 Task: Check the traffic conditions on the Dallas North Tollway.
Action: Mouse moved to (18, 365)
Screenshot: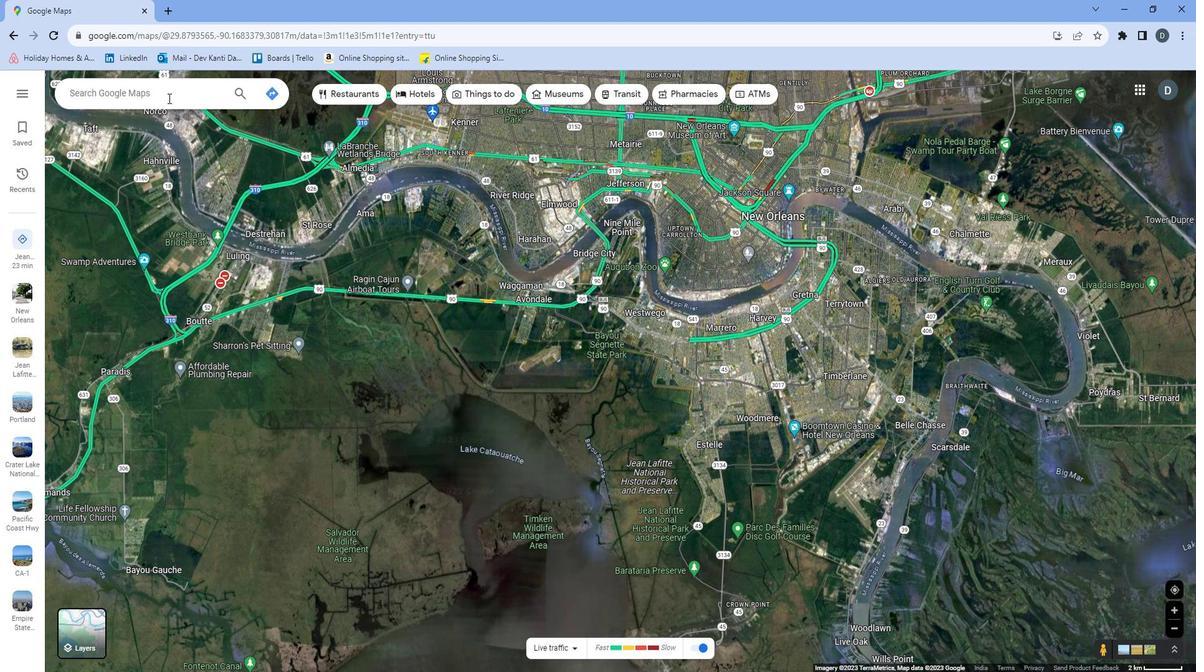 
Action: Mouse pressed left at (18, 365)
Screenshot: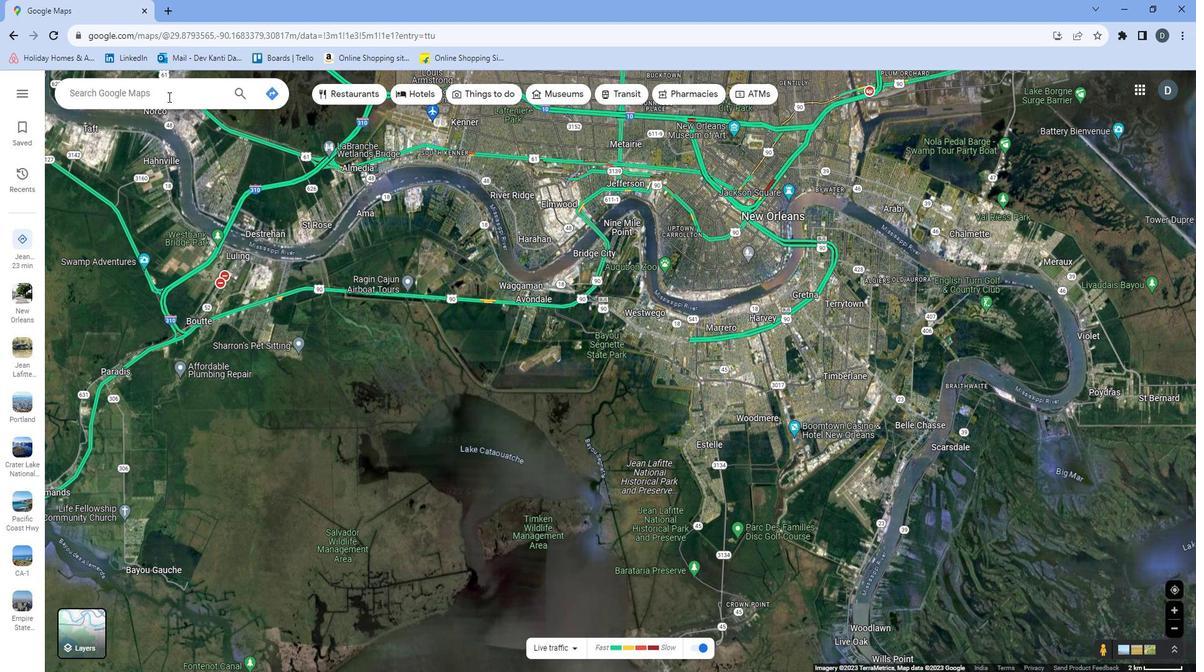 
Action: Mouse moved to (18, 364)
Screenshot: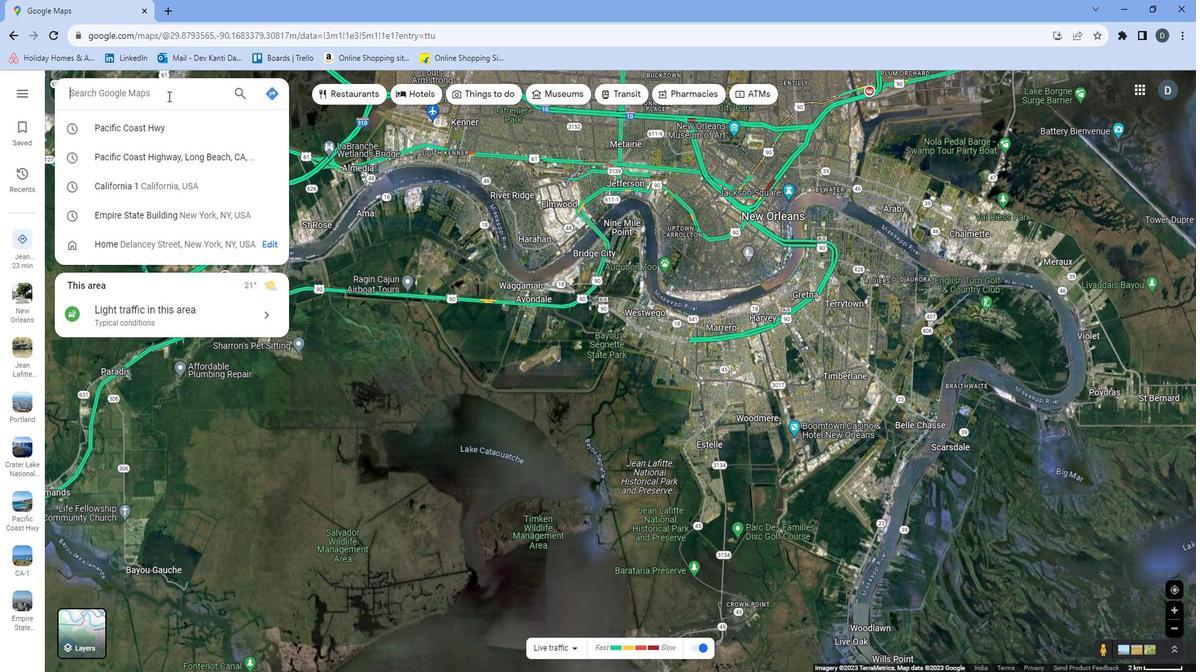 
Action: Key pressed <Key.shift>Dallas<Key.space><Key.caps_lock><Key.backspace><Key.backspace><Key.backspace><Key.backspace><Key.backspace><Key.backspace><Key.backspace><Key.backspace><Key.backspace><Key.backspace><Key.backspace><Key.backspace><Key.backspace><Key.backspace><Key.shift>dALLAS<Key.space><Key.shift>nORTH<Key.space><Key.shift>tOLLWAY<Key.enter>
Screenshot: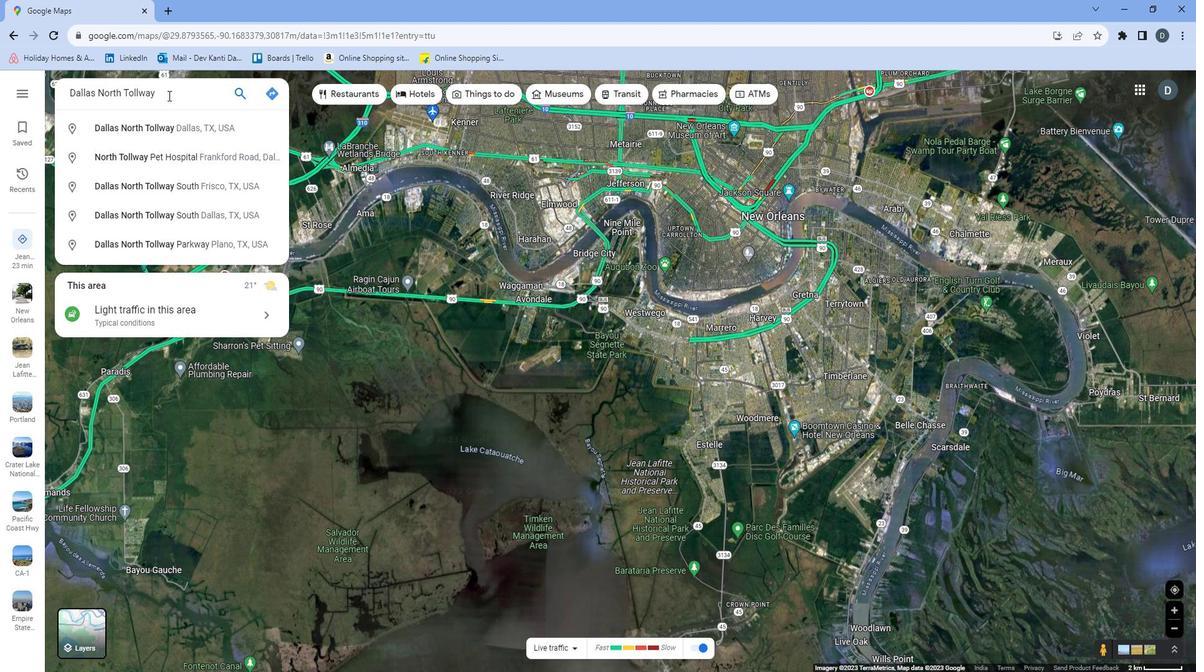 
Action: Mouse moved to (420, 634)
Screenshot: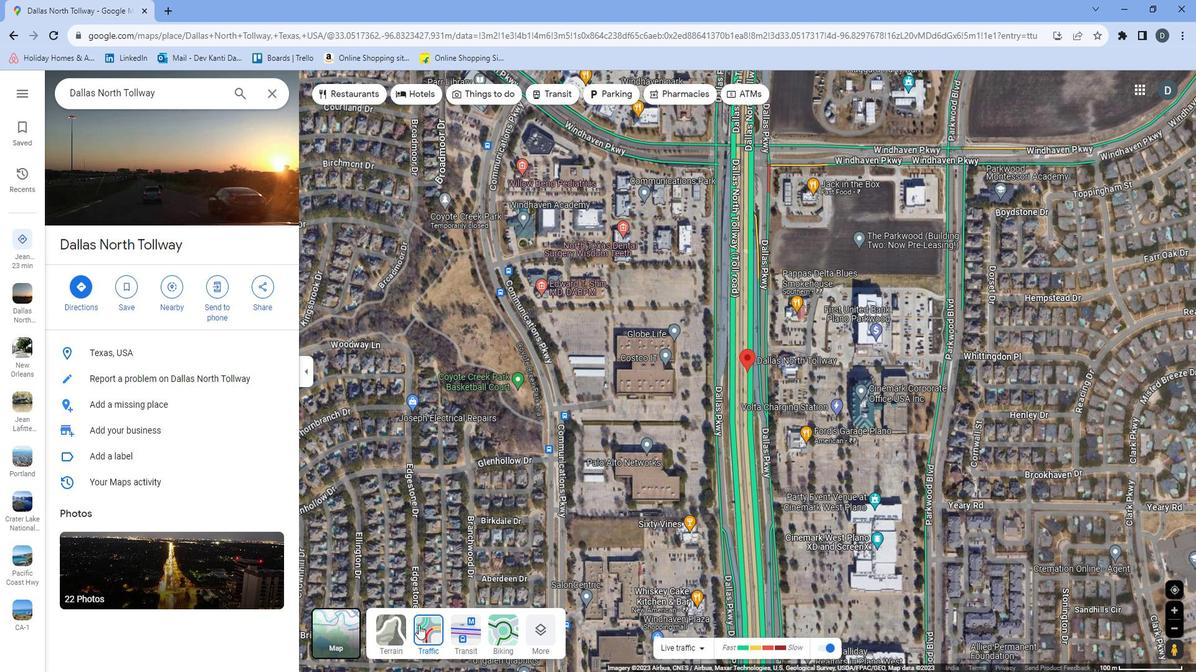 
Action: Mouse pressed left at (420, 634)
Screenshot: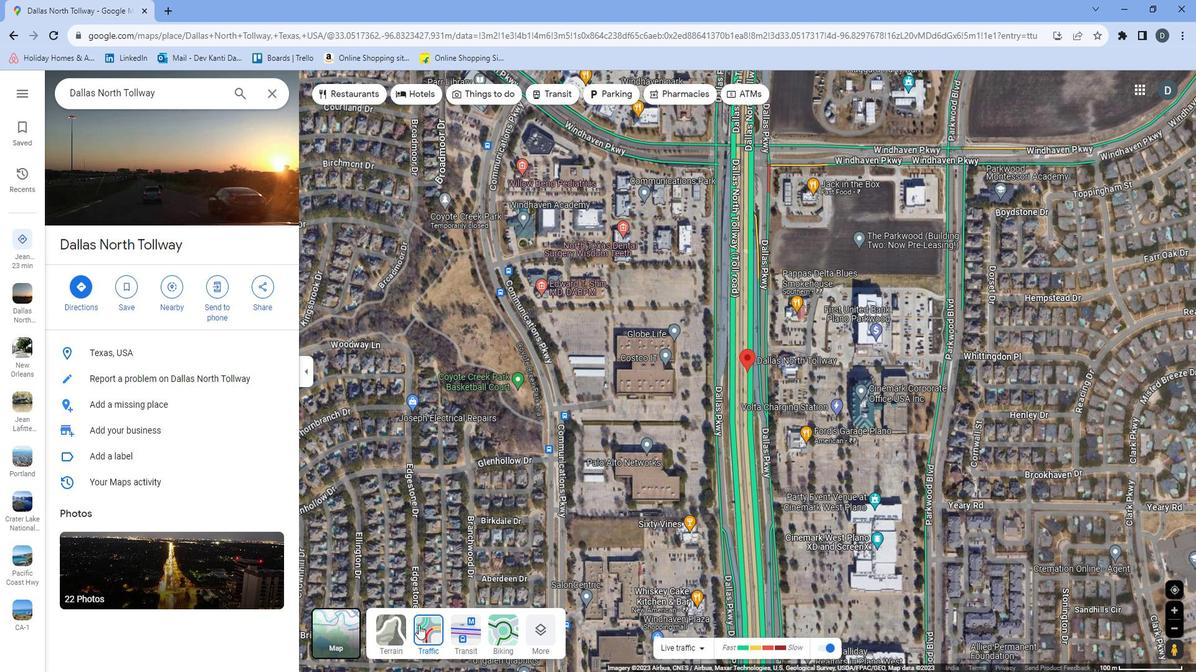 
Action: Mouse moved to (415, 643)
Screenshot: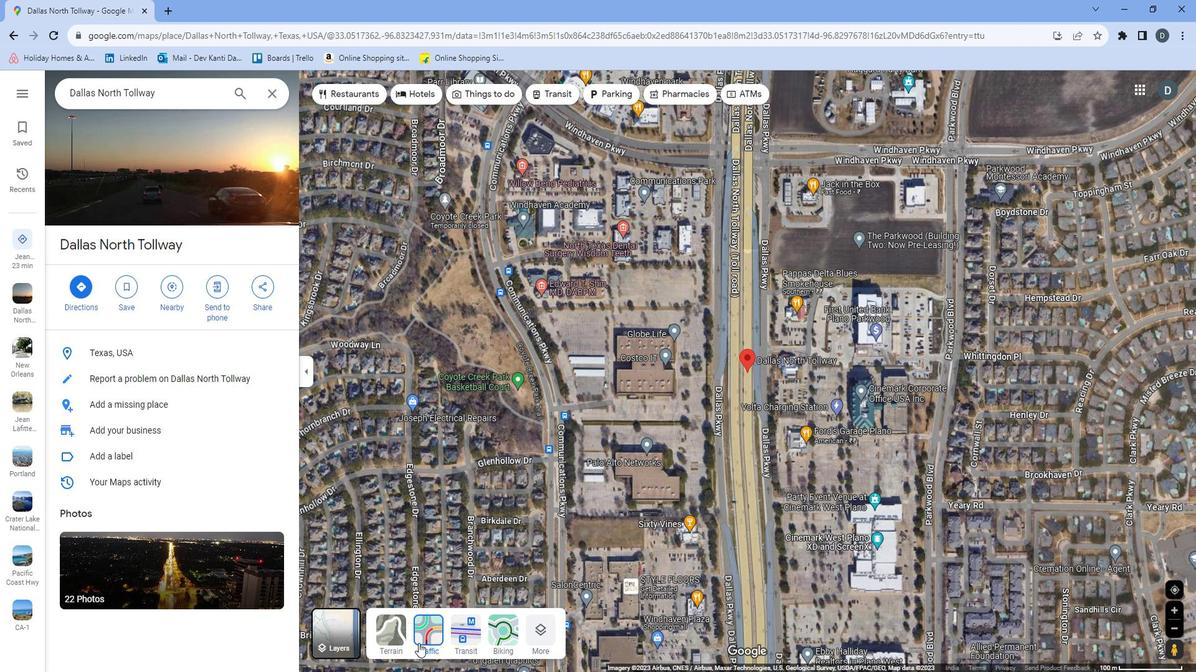 
Action: Mouse pressed left at (415, 643)
Screenshot: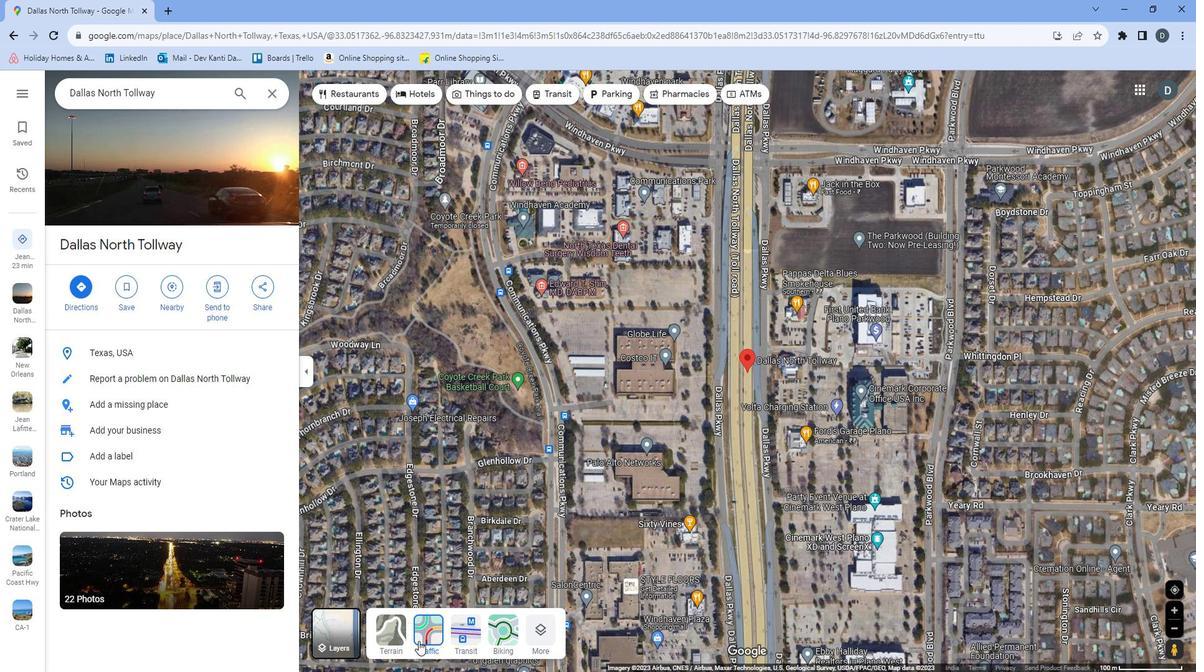 
Action: Mouse moved to (859, 605)
Screenshot: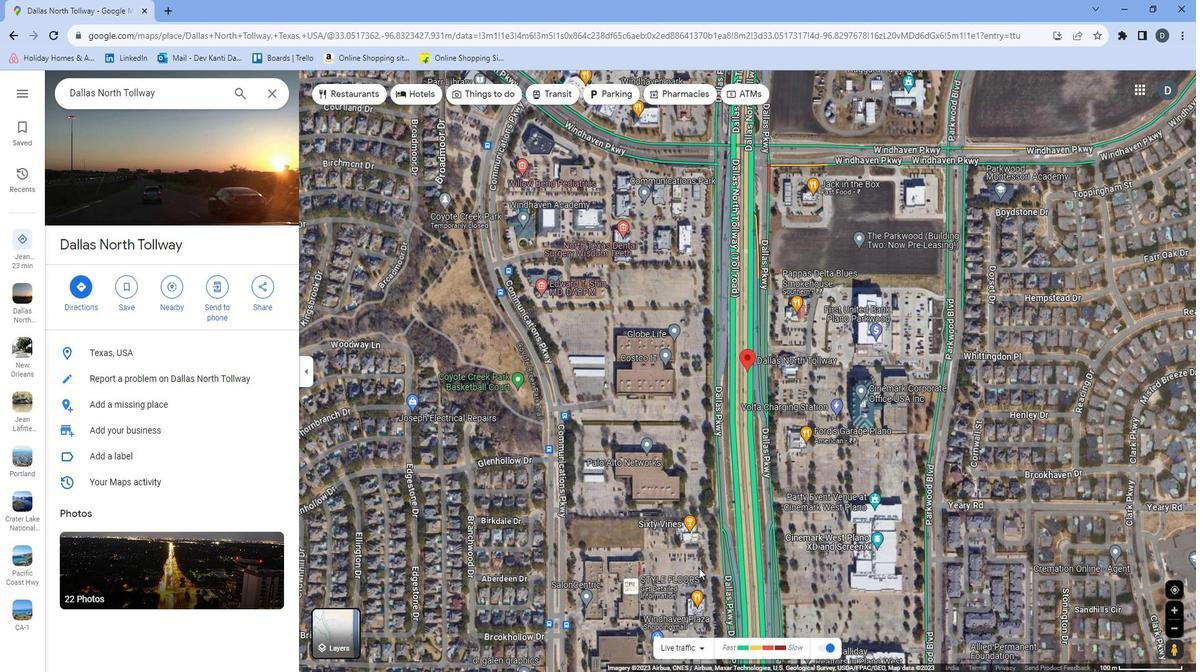 
Action: Mouse scrolled (859, 605) with delta (0, 0)
Screenshot: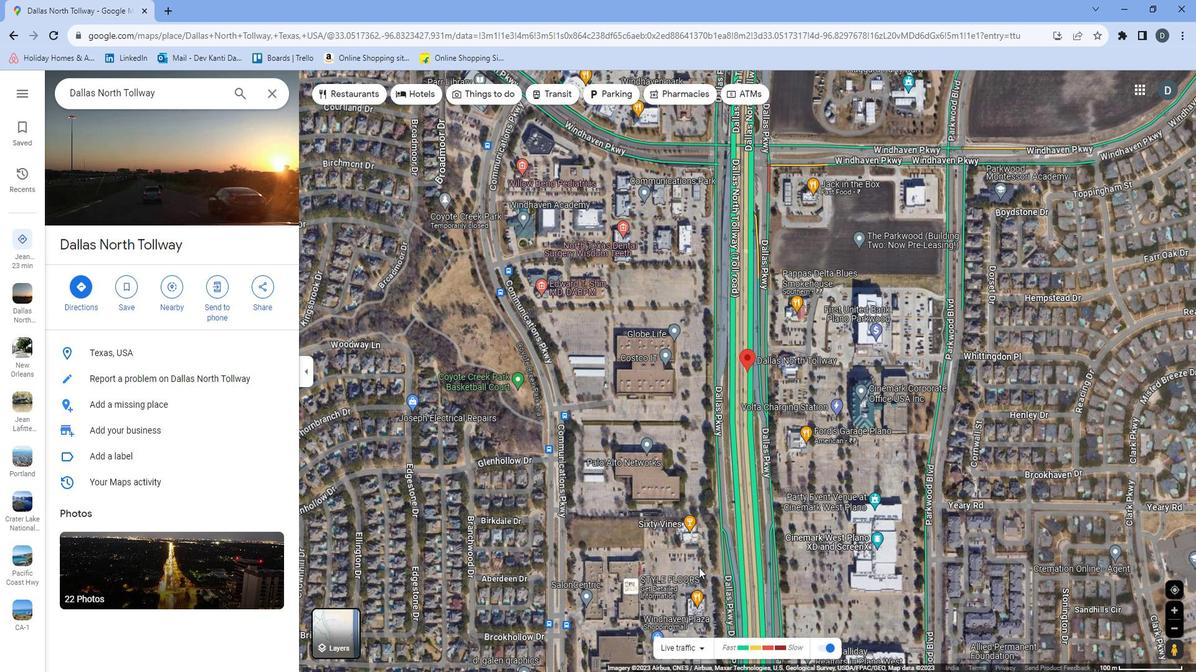 
Action: Mouse scrolled (859, 605) with delta (0, 0)
Screenshot: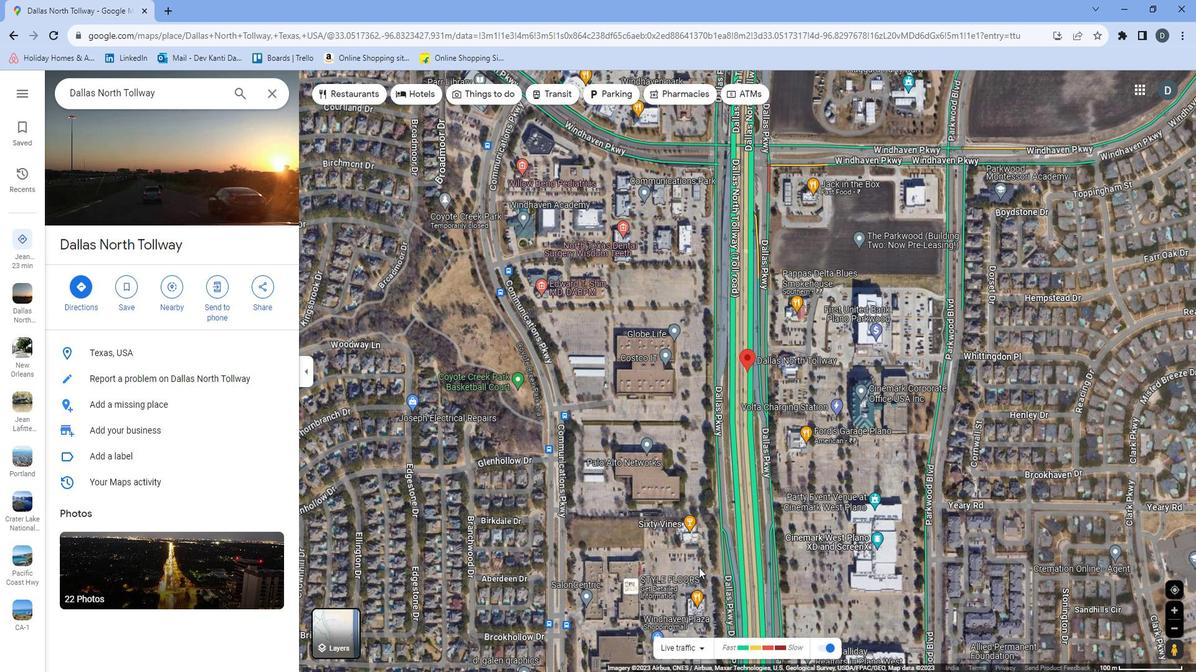 
Action: Mouse moved to (866, 612)
Screenshot: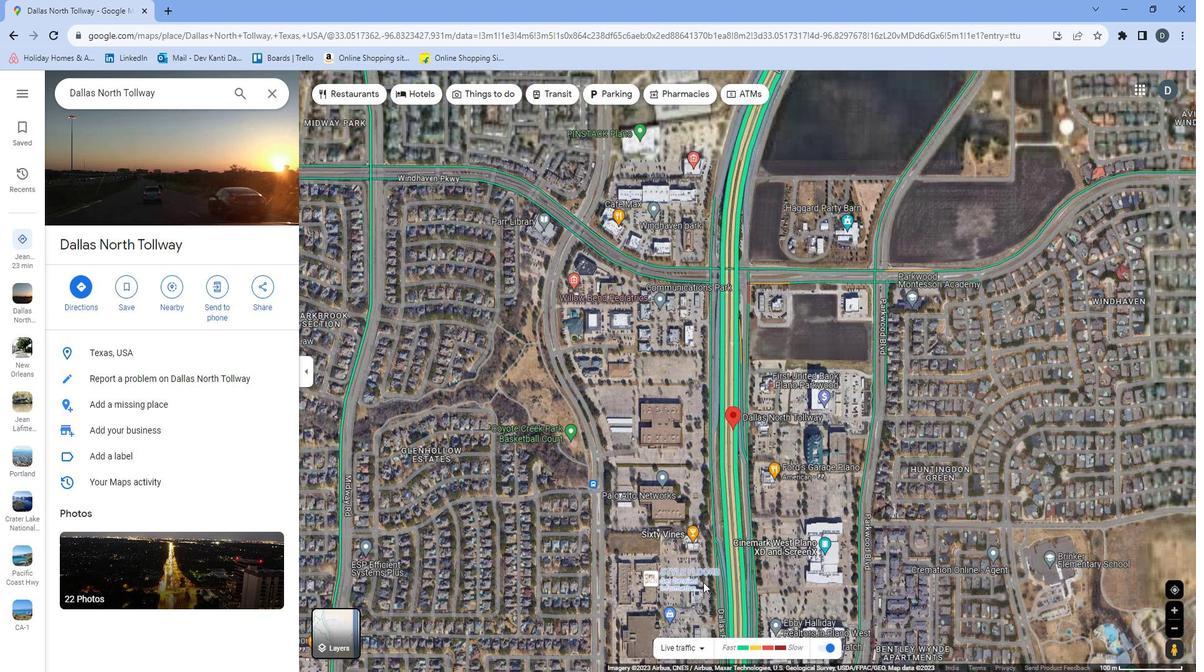 
Action: Mouse pressed left at (866, 612)
Screenshot: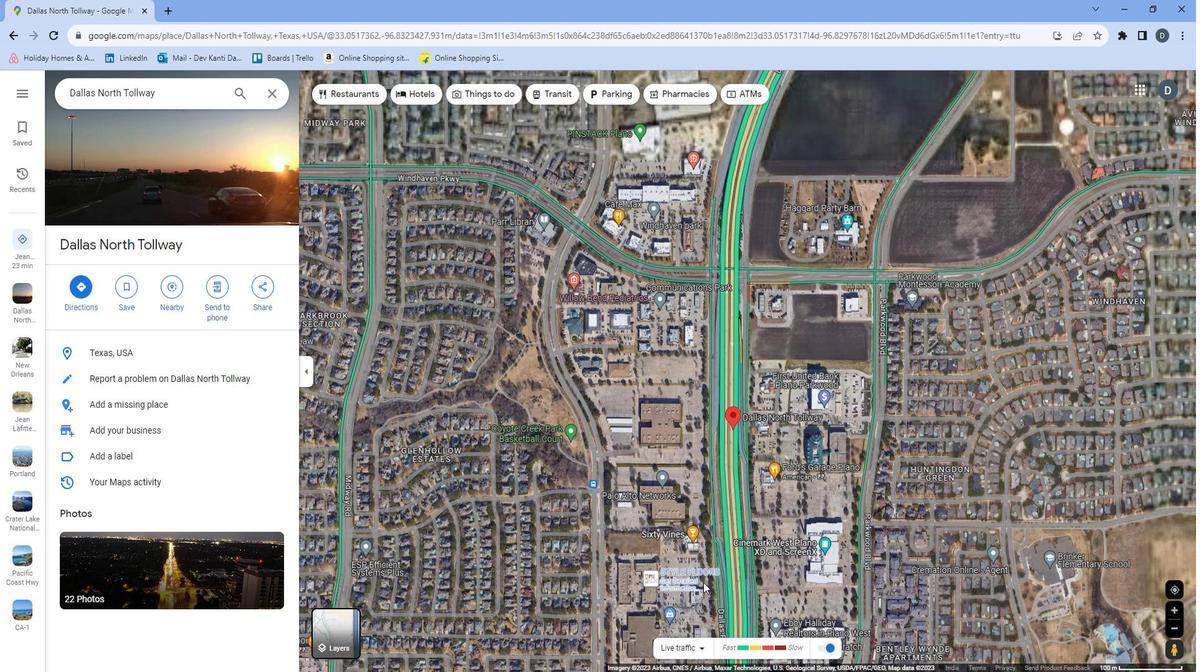 
Action: Mouse moved to (914, 564)
Screenshot: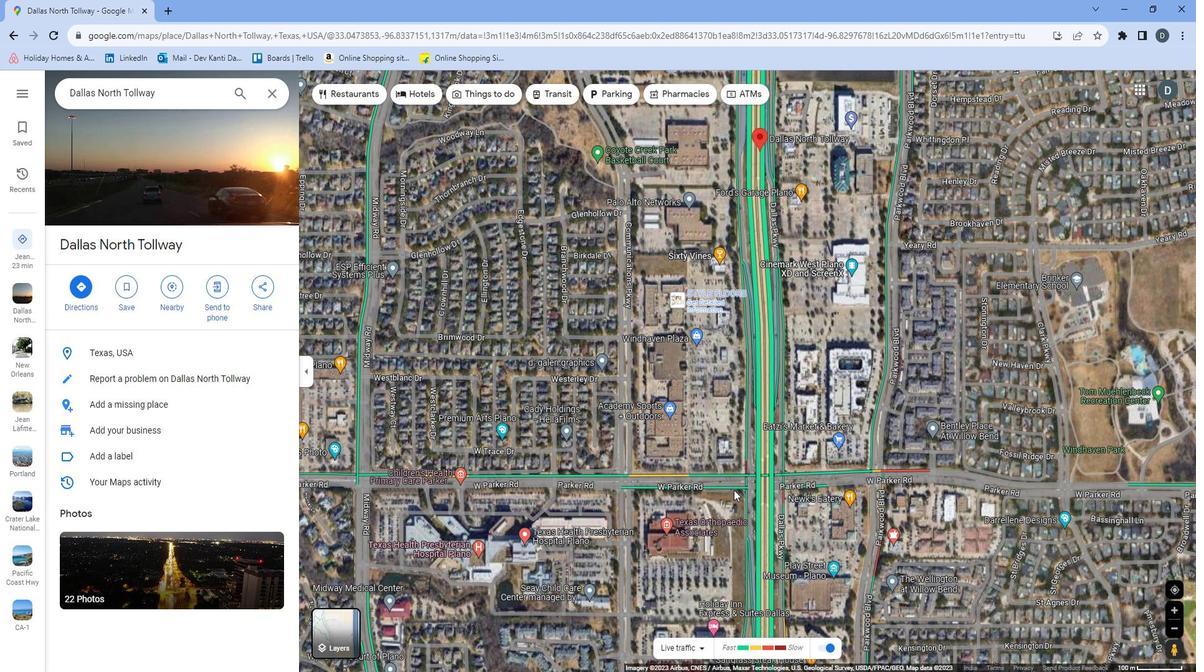 
Action: Mouse pressed left at (914, 564)
Screenshot: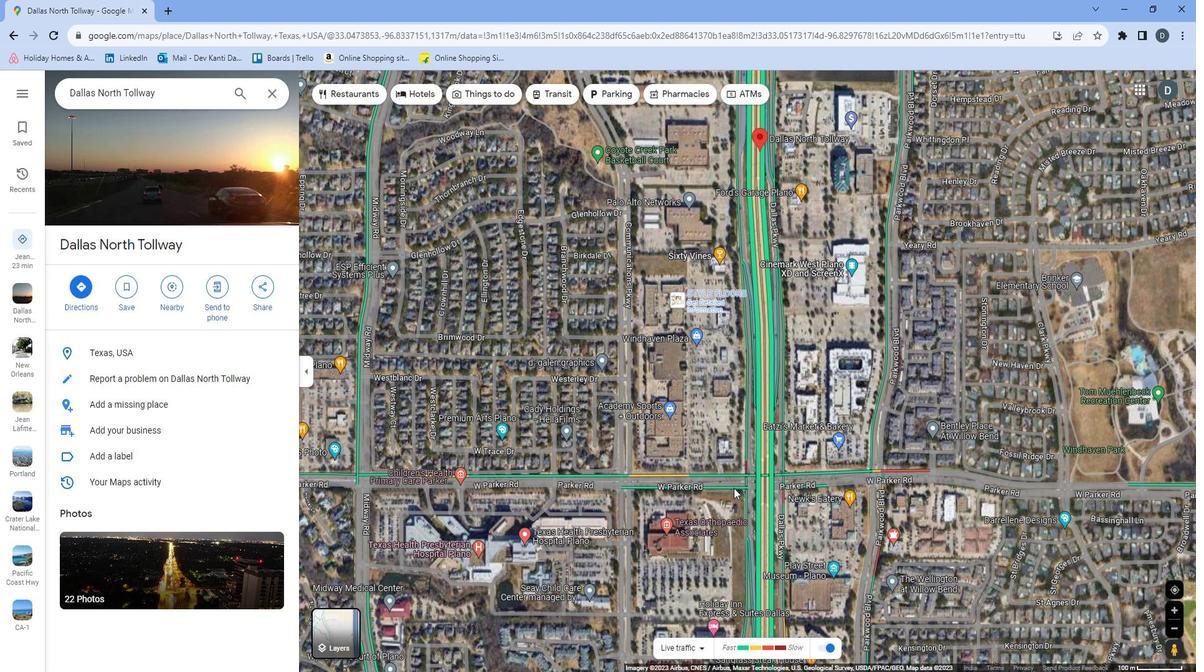 
Action: Mouse moved to (905, 520)
Screenshot: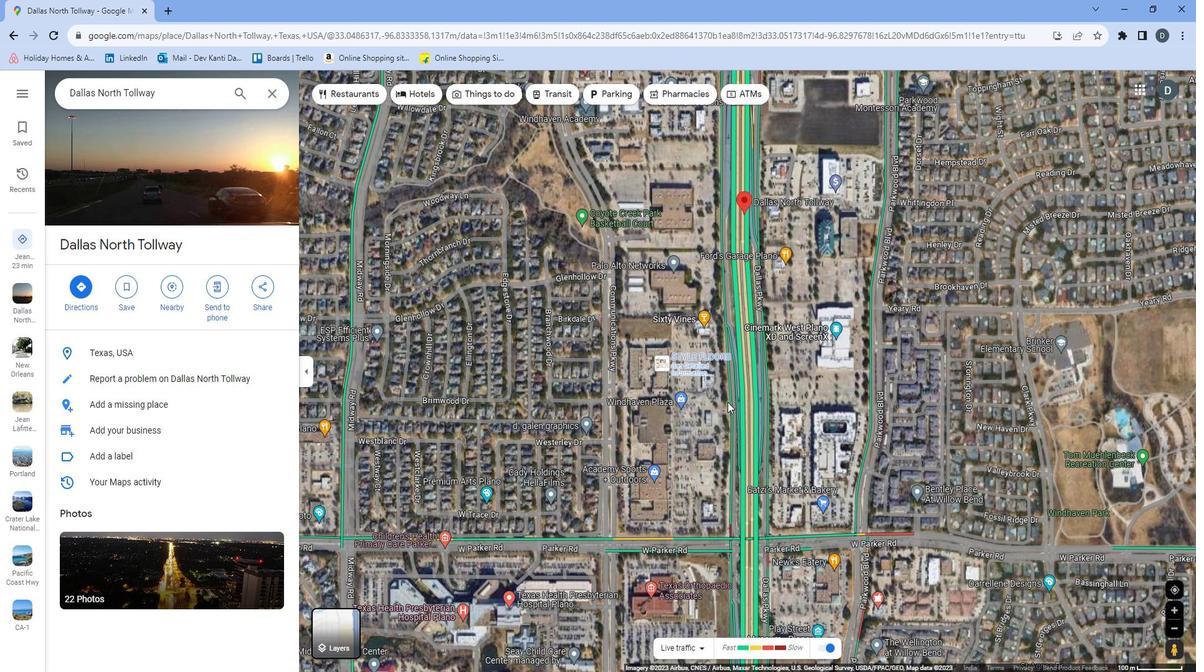 
Action: Mouse pressed left at (905, 520)
Screenshot: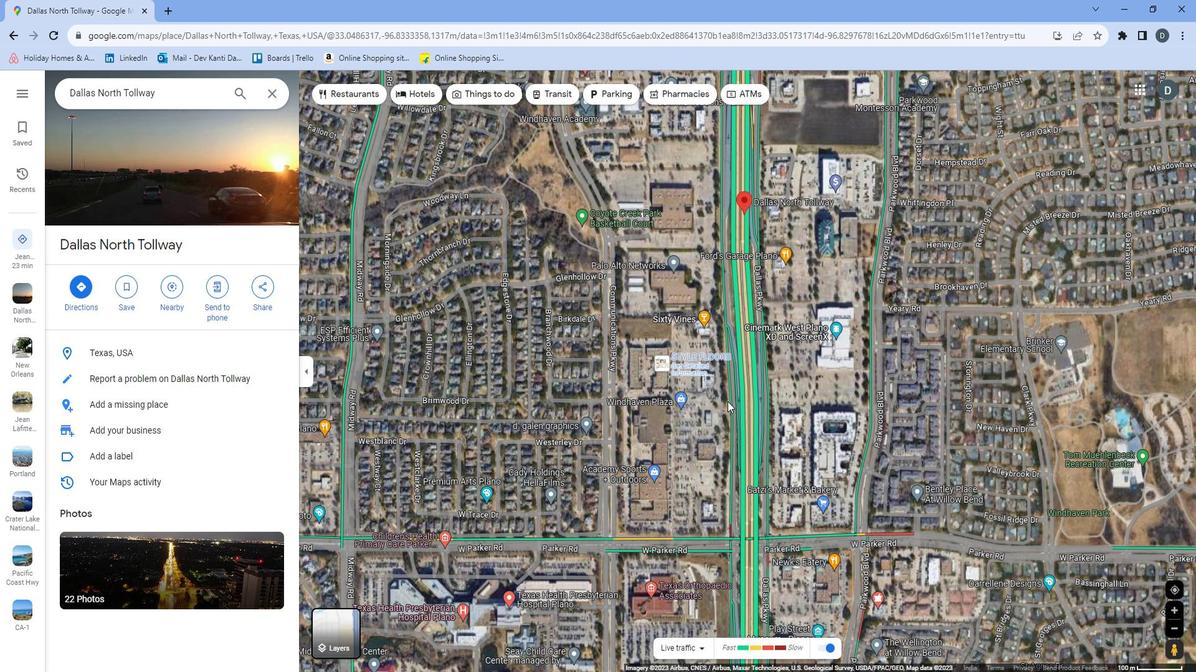 
Action: Mouse moved to (865, 475)
Screenshot: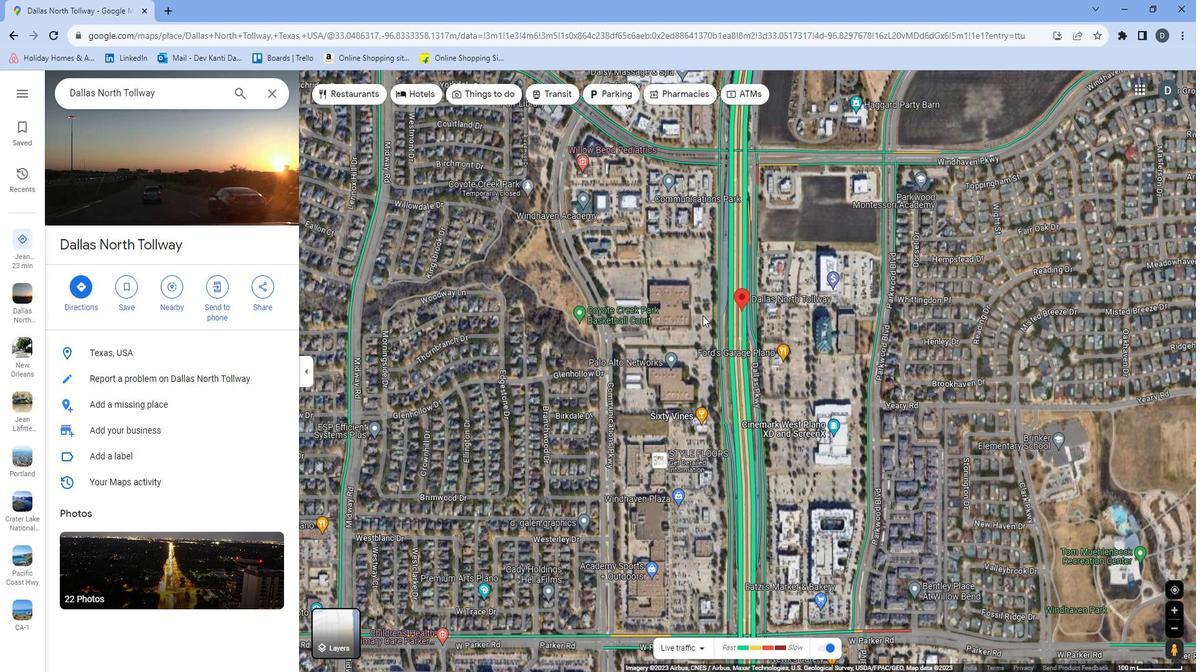 
Action: Mouse pressed left at (865, 475)
Screenshot: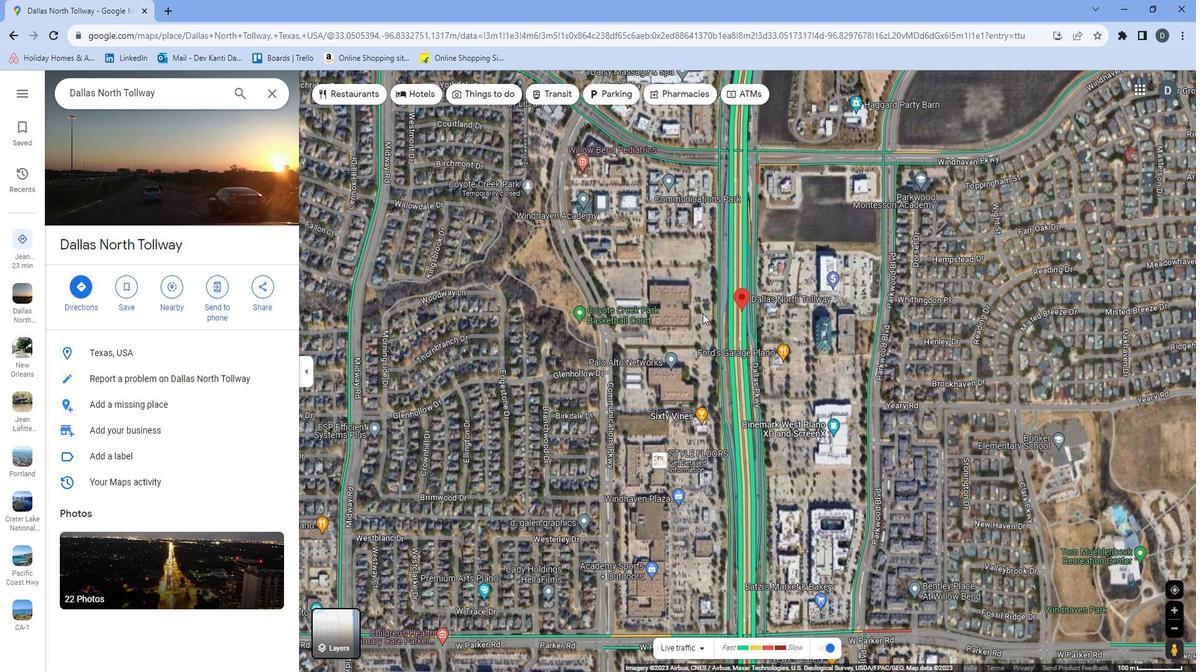 
Action: Mouse moved to (864, 456)
Screenshot: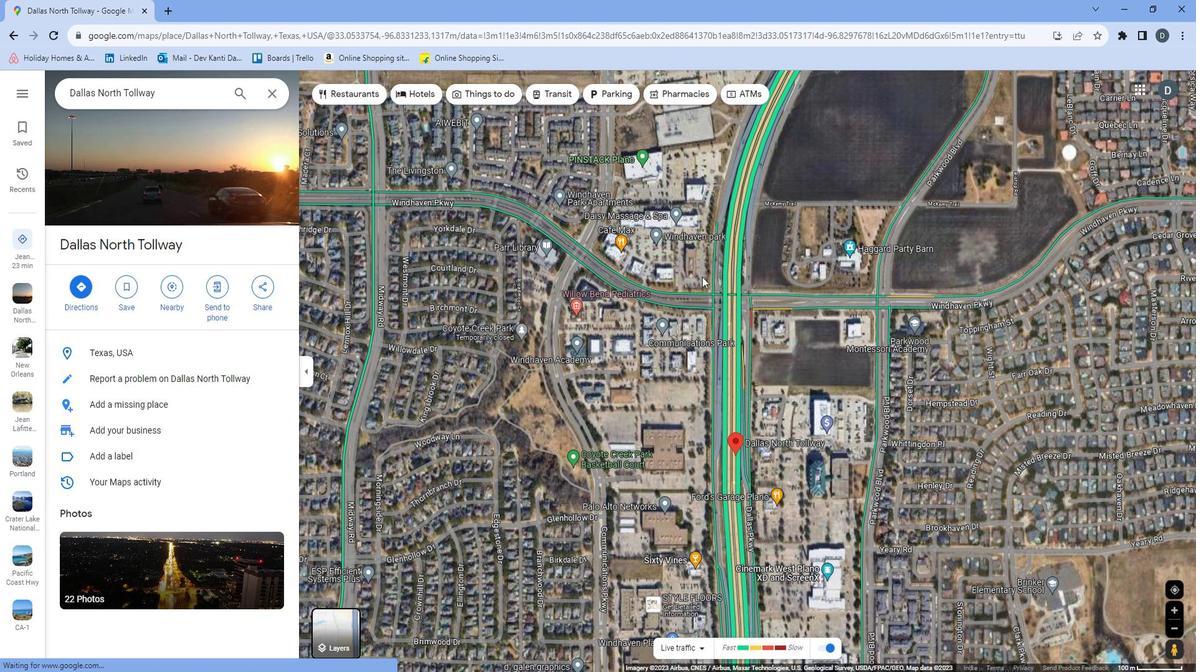 
Action: Mouse pressed left at (864, 456)
Screenshot: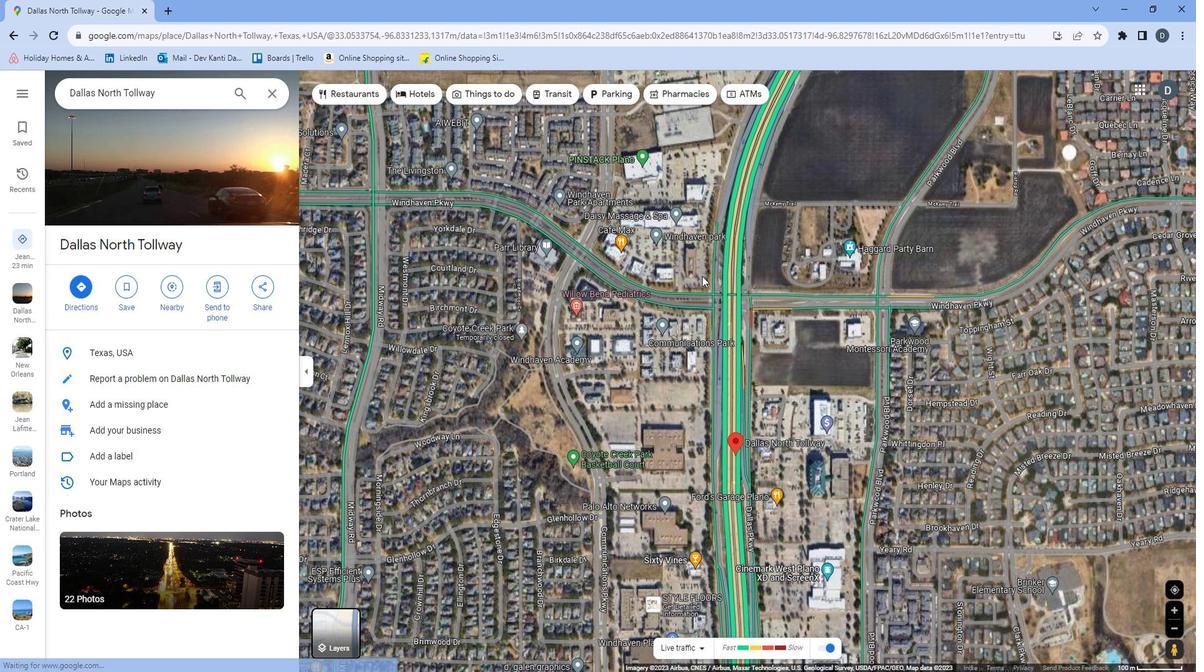 
Action: Mouse moved to (862, 472)
Screenshot: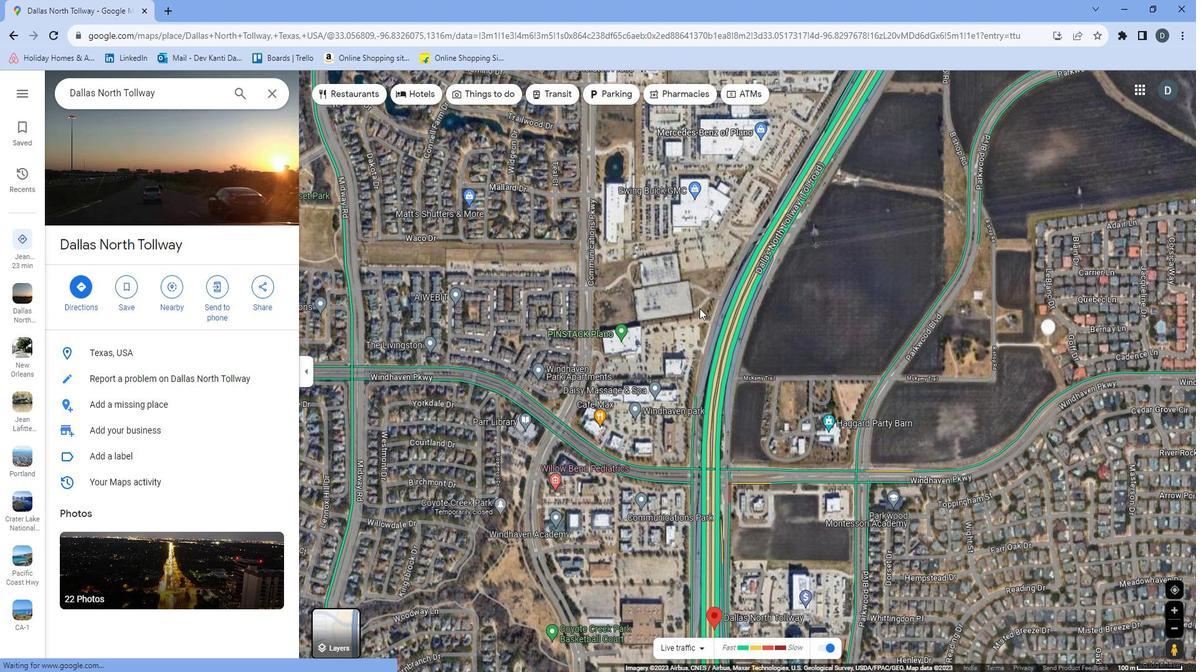 
Action: Mouse pressed left at (862, 472)
Screenshot: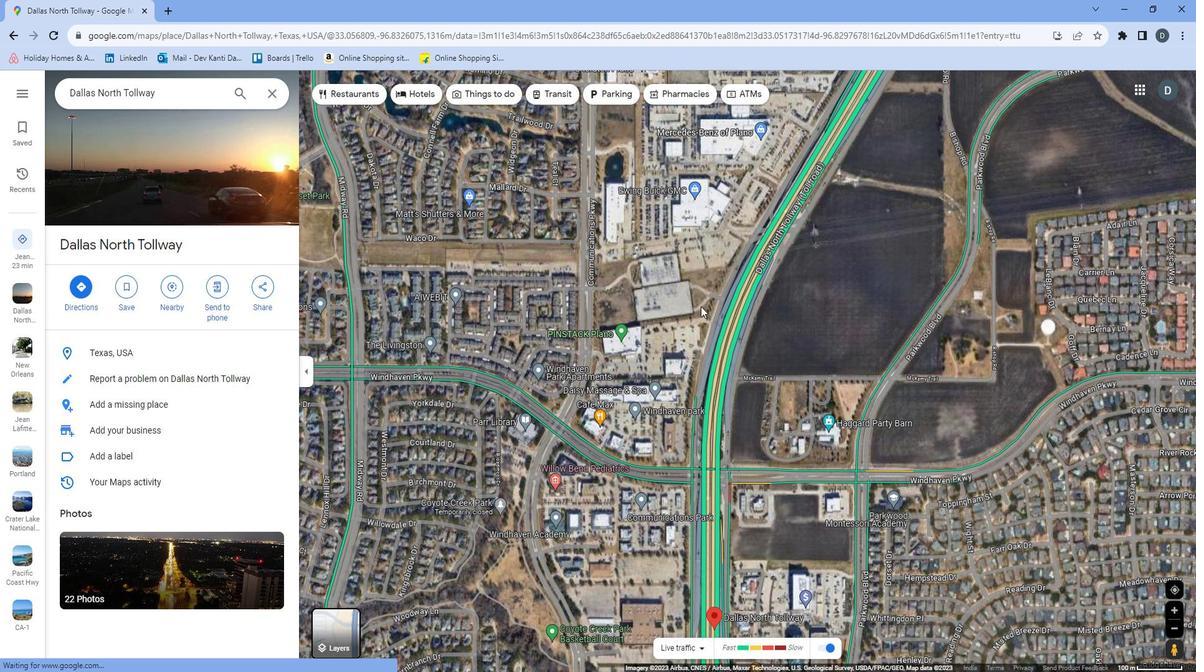 
Action: Mouse moved to (911, 459)
Screenshot: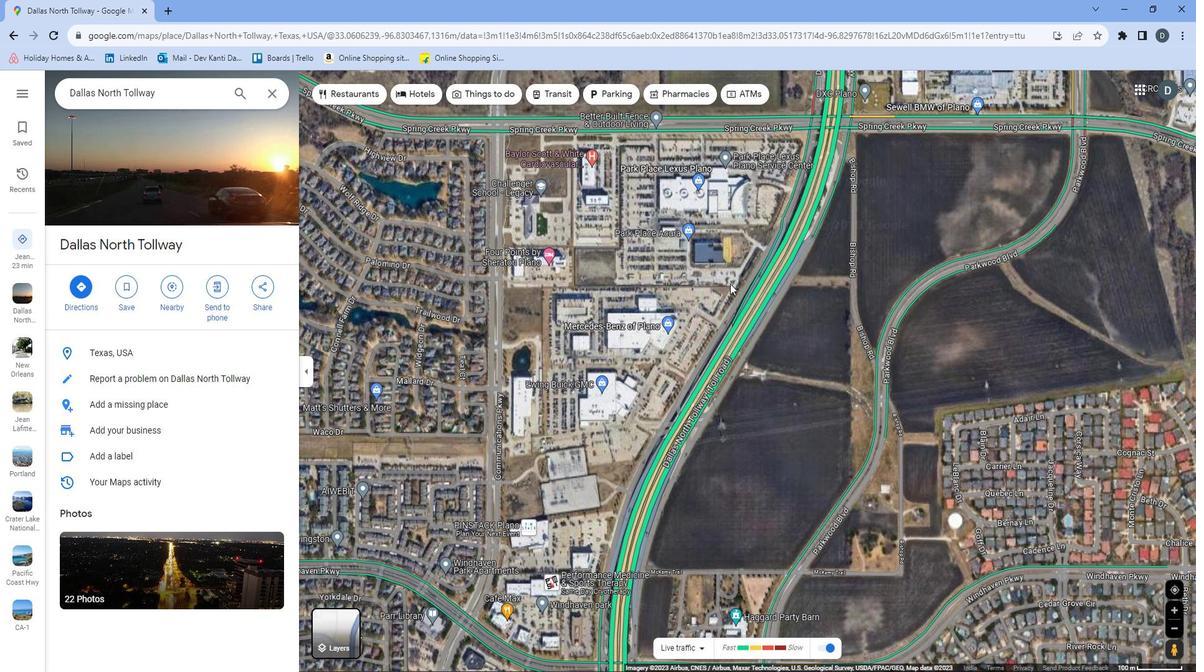 
Action: Mouse pressed left at (911, 459)
Screenshot: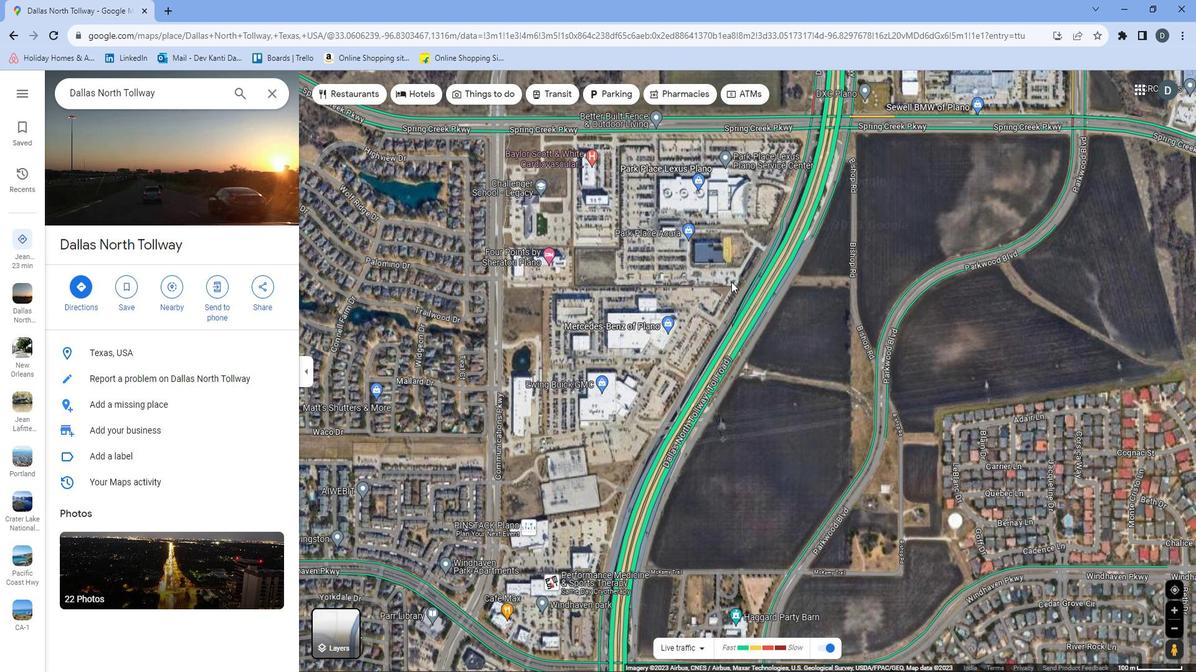 
Action: Mouse moved to (863, 442)
Screenshot: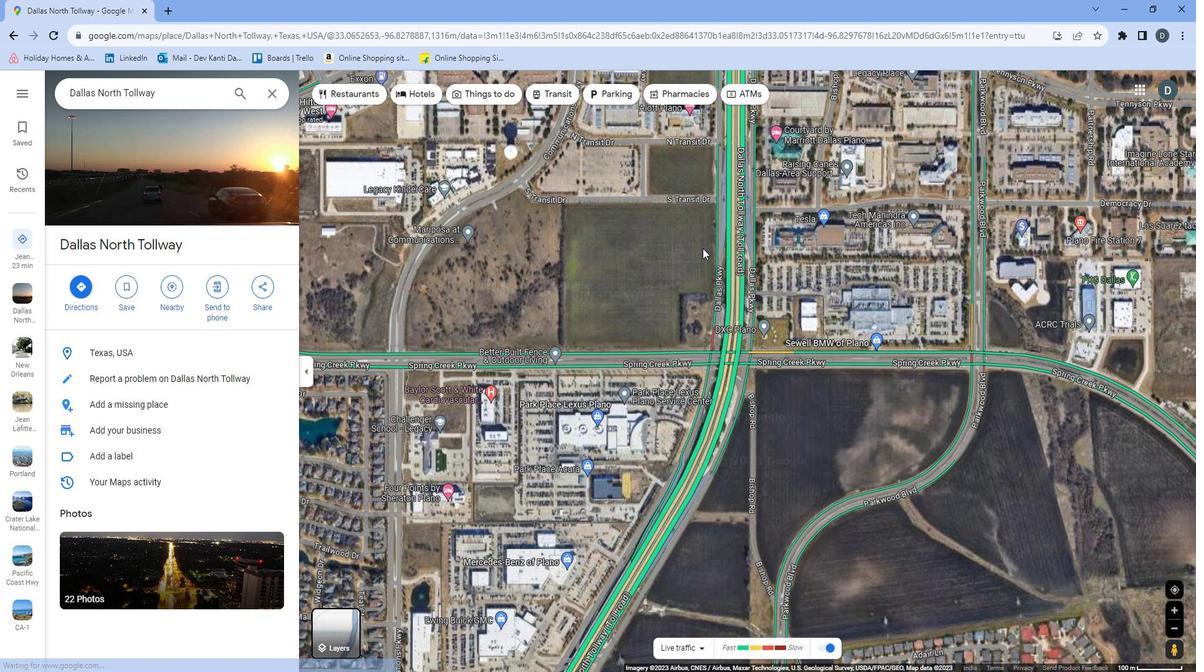 
Action: Mouse pressed left at (863, 442)
Screenshot: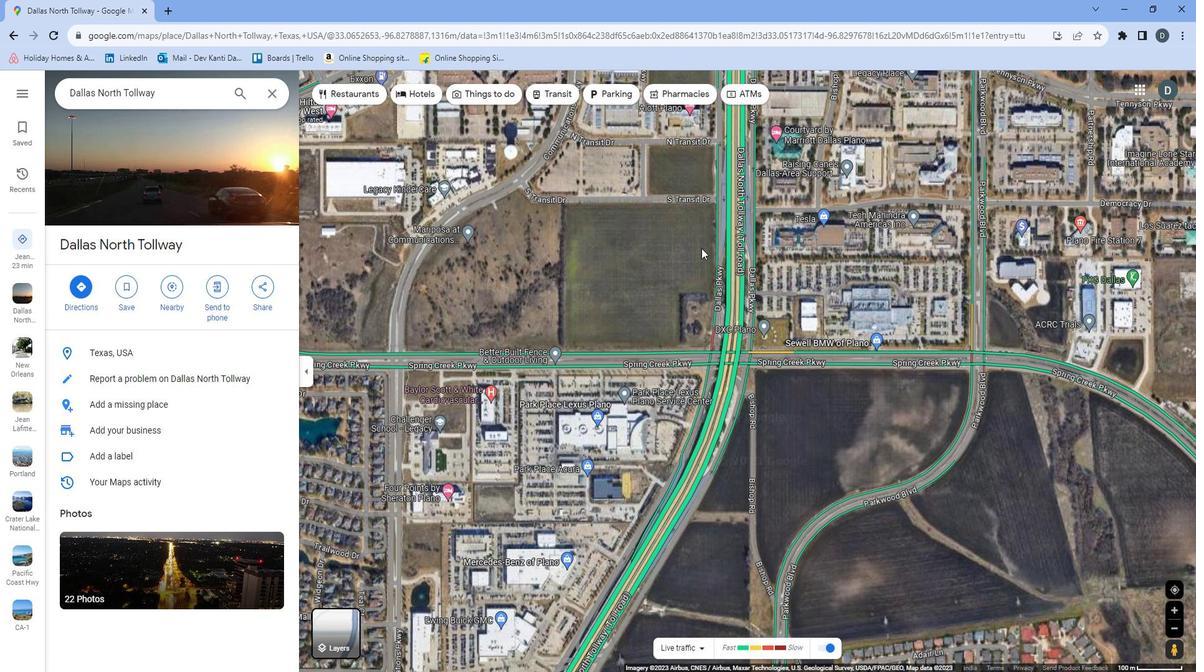
Action: Mouse moved to (811, 439)
Screenshot: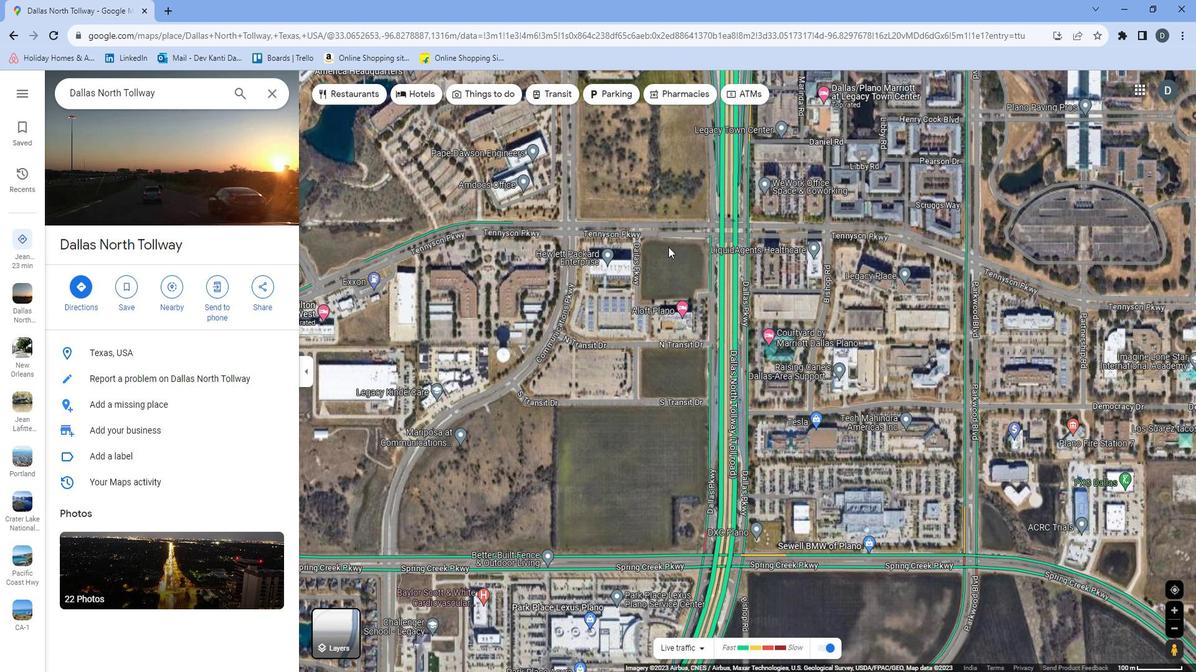 
Action: Mouse pressed left at (811, 439)
Screenshot: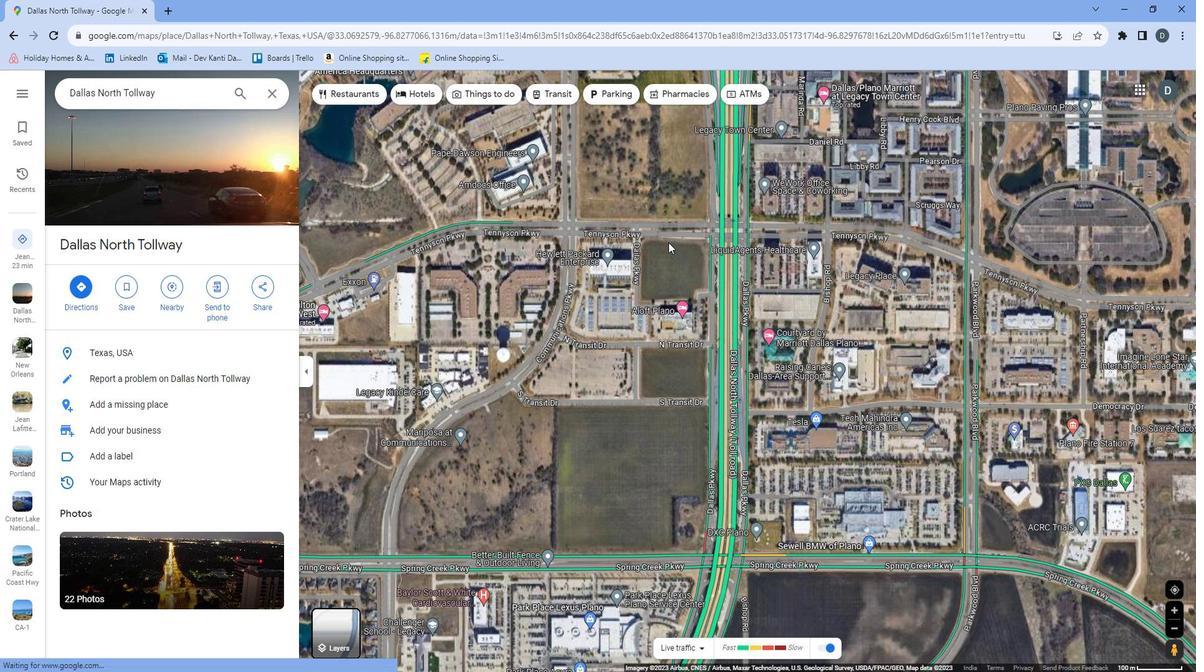 
Action: Mouse moved to (873, 465)
Screenshot: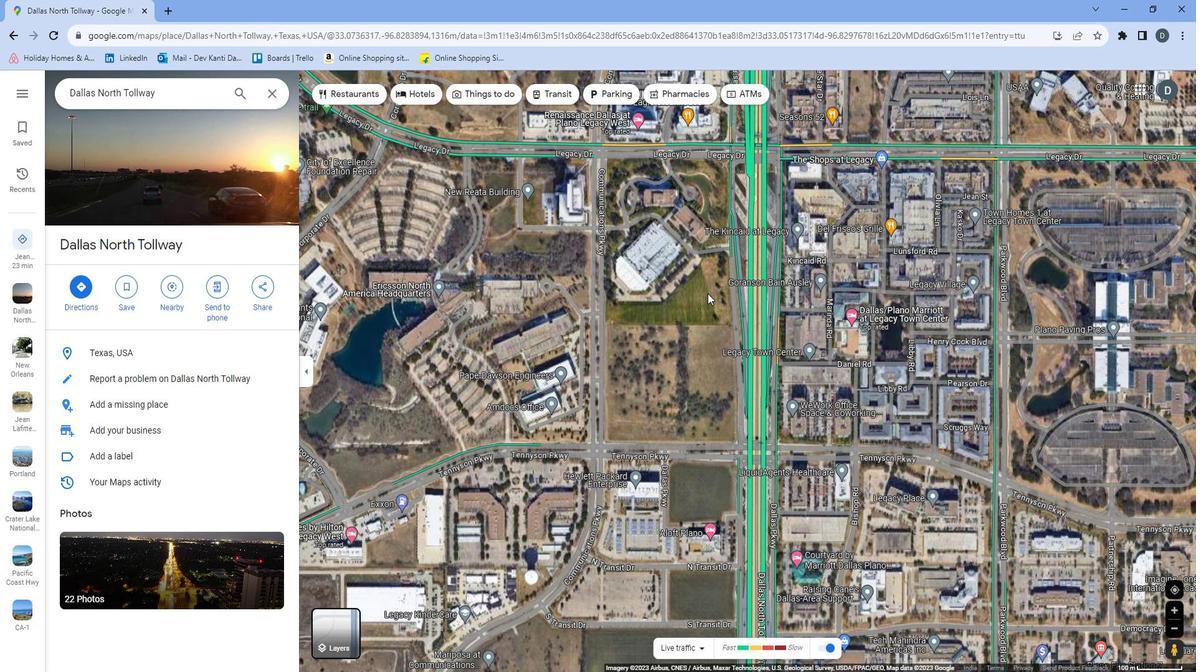 
Action: Mouse pressed left at (873, 465)
Screenshot: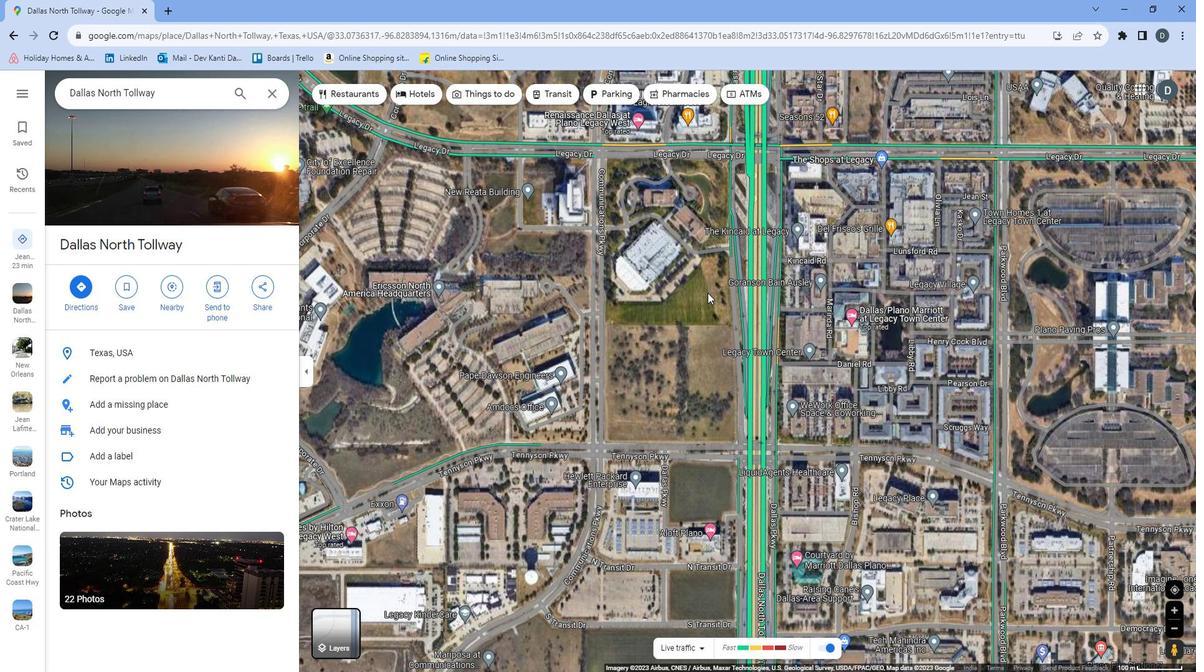 
Action: Mouse moved to (930, 435)
Screenshot: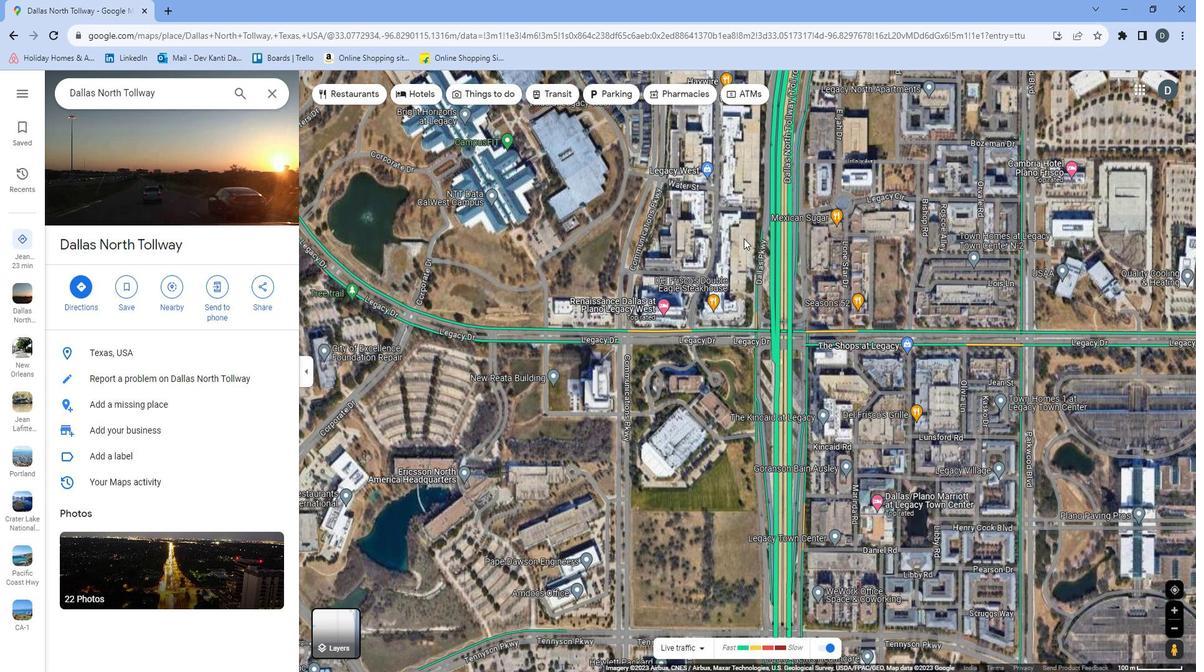 
Action: Mouse pressed left at (930, 435)
Screenshot: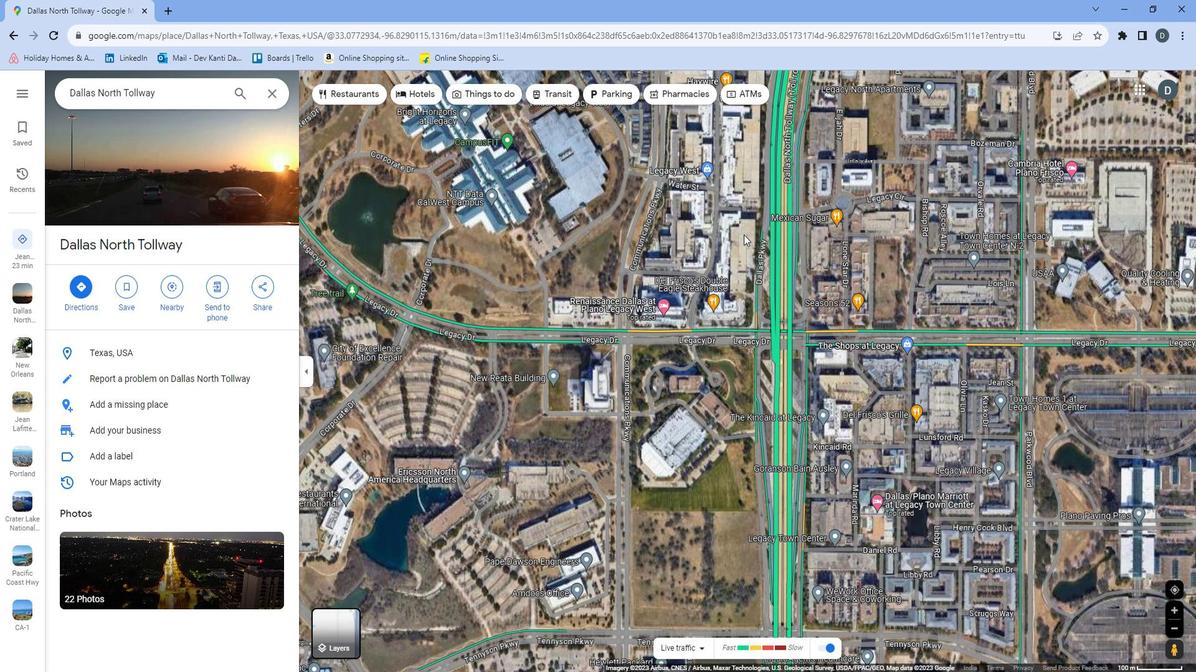 
Action: Mouse moved to (924, 448)
Screenshot: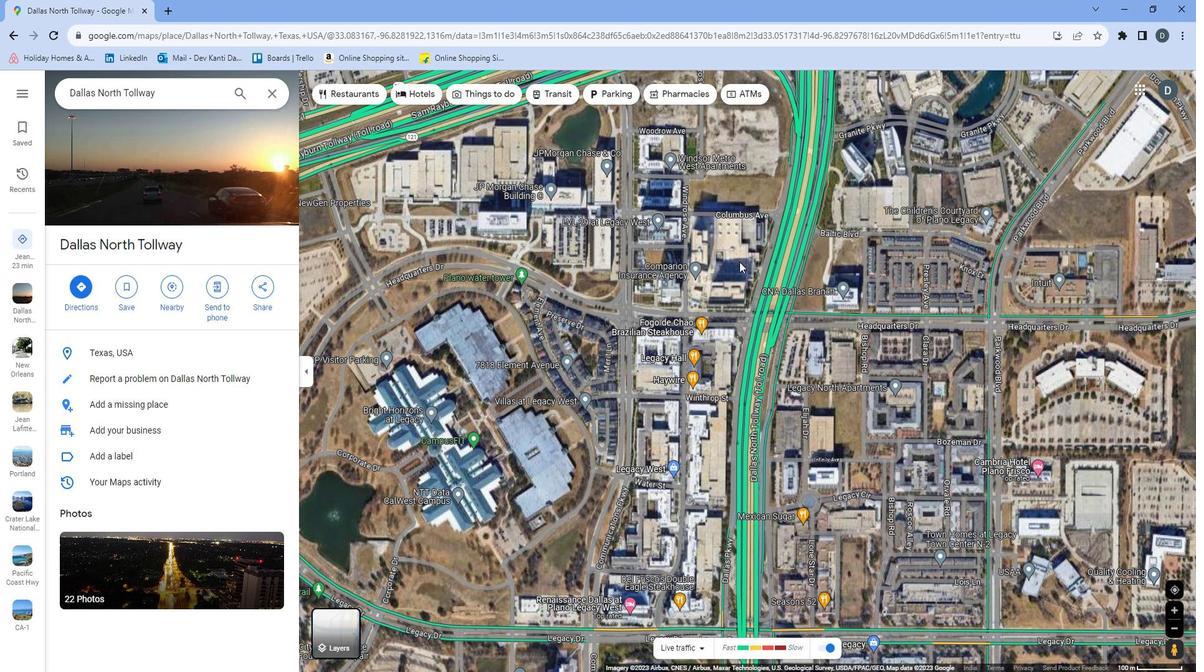 
Action: Mouse pressed left at (924, 448)
Screenshot: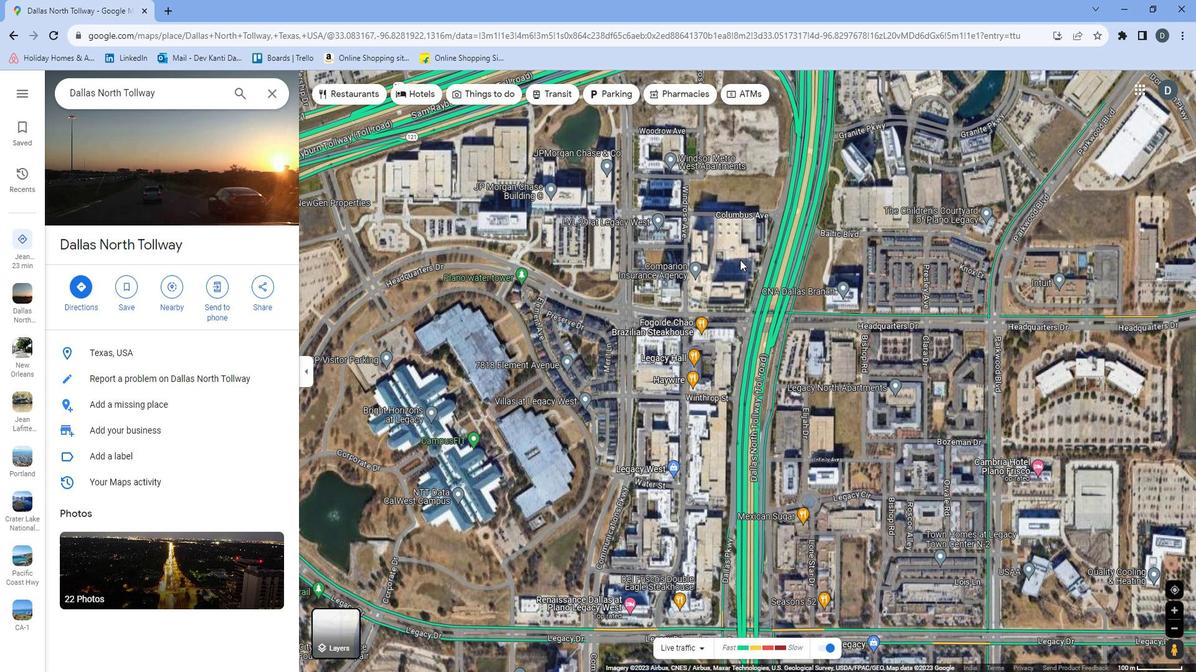 
Action: Mouse moved to (929, 519)
Screenshot: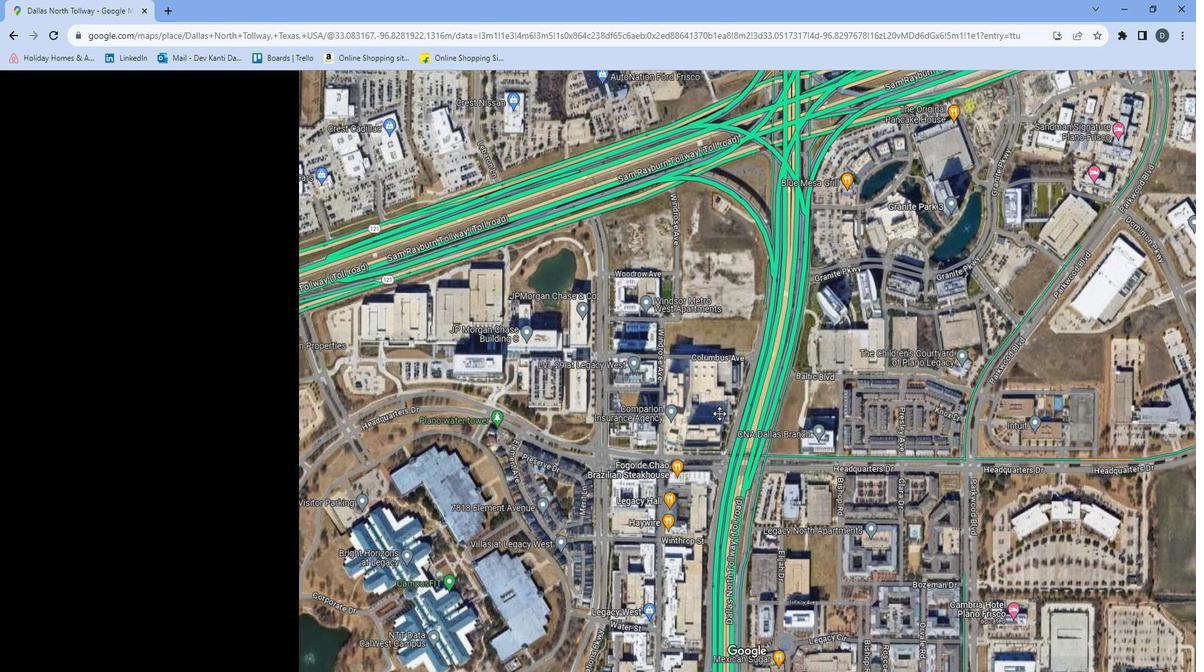 
